 Task: Create a due date automation trigger when advanced on, on the monday of the week a card is due add fields without custom field "Resume" cleared at 11:00 AM.
Action: Mouse moved to (1022, 80)
Screenshot: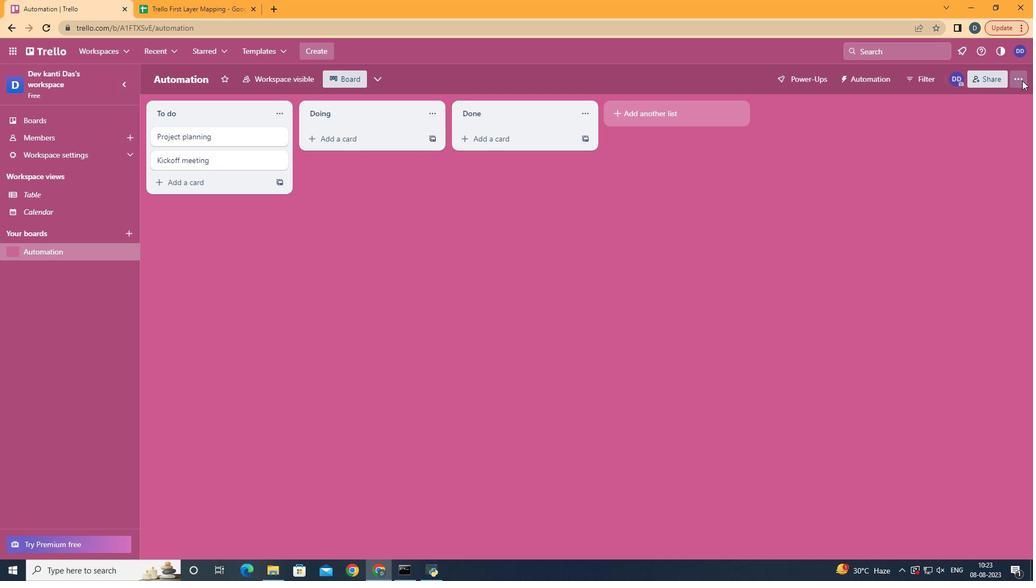 
Action: Mouse pressed left at (1022, 80)
Screenshot: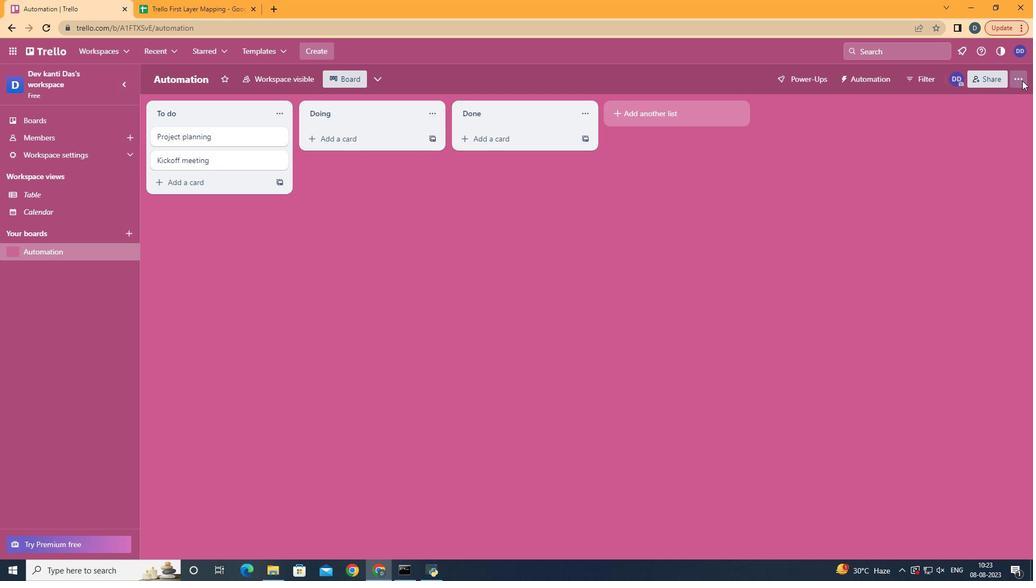 
Action: Mouse moved to (938, 222)
Screenshot: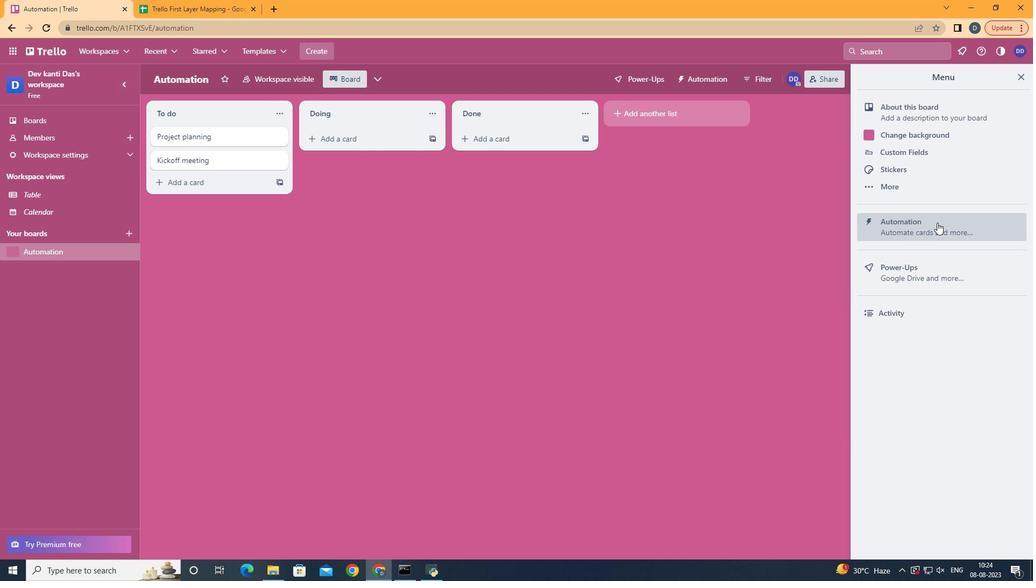 
Action: Mouse pressed left at (938, 222)
Screenshot: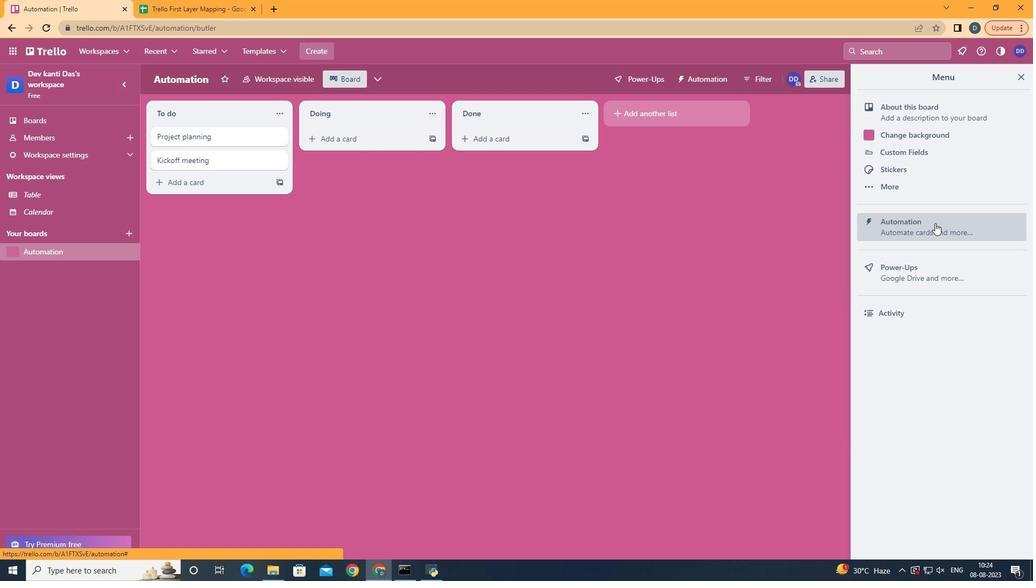 
Action: Mouse moved to (209, 212)
Screenshot: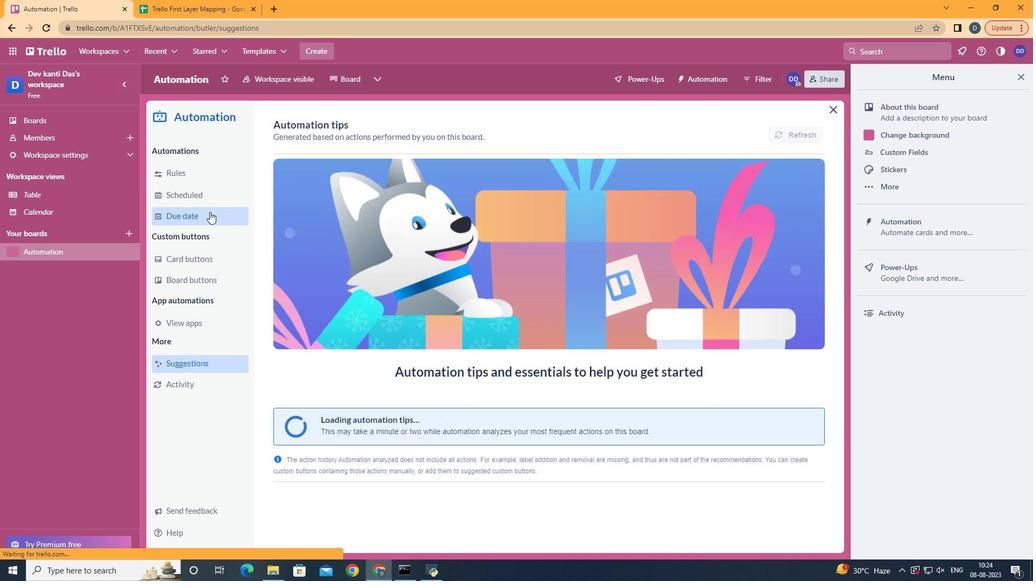 
Action: Mouse pressed left at (209, 212)
Screenshot: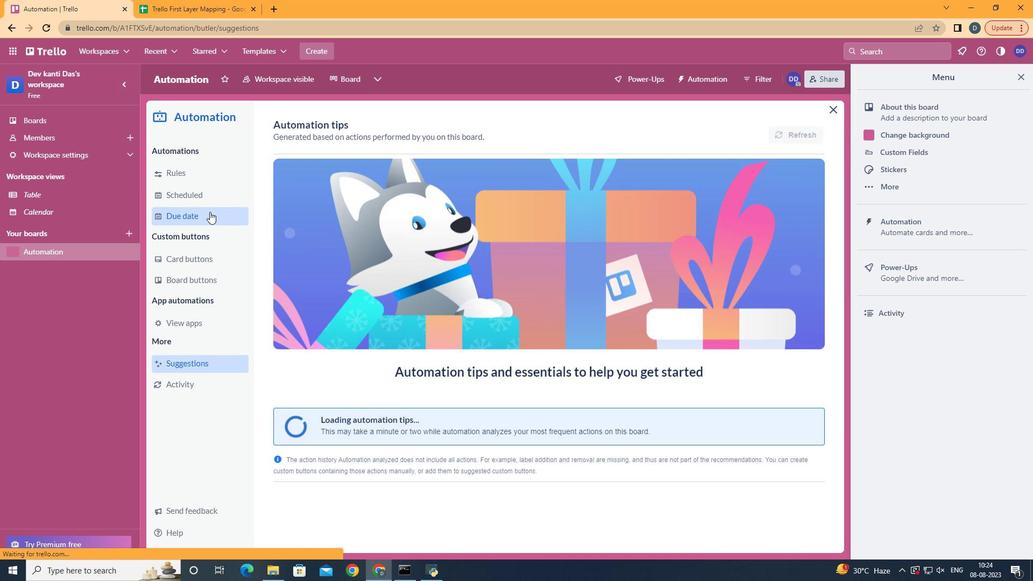 
Action: Mouse moved to (759, 132)
Screenshot: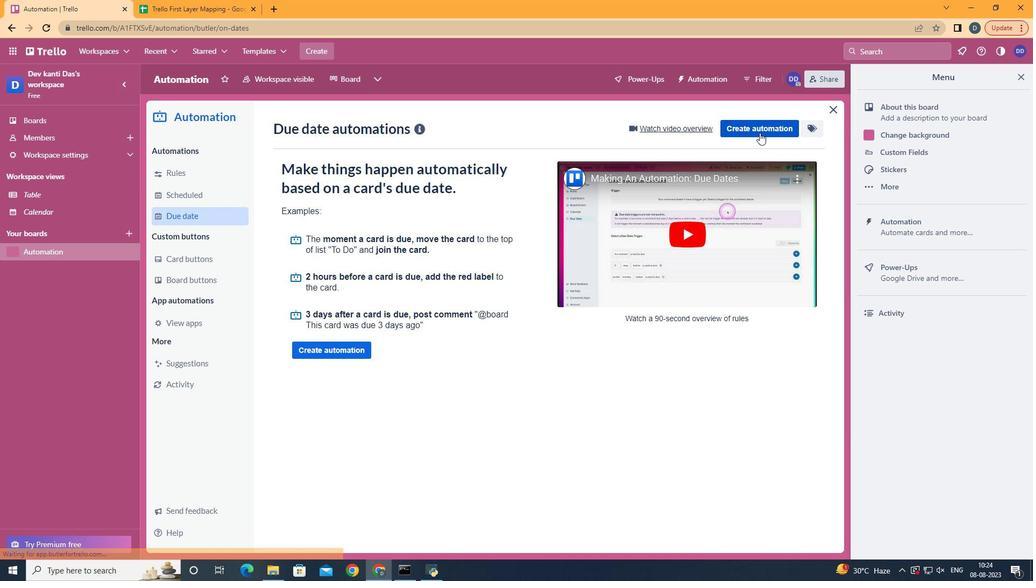 
Action: Mouse pressed left at (759, 132)
Screenshot: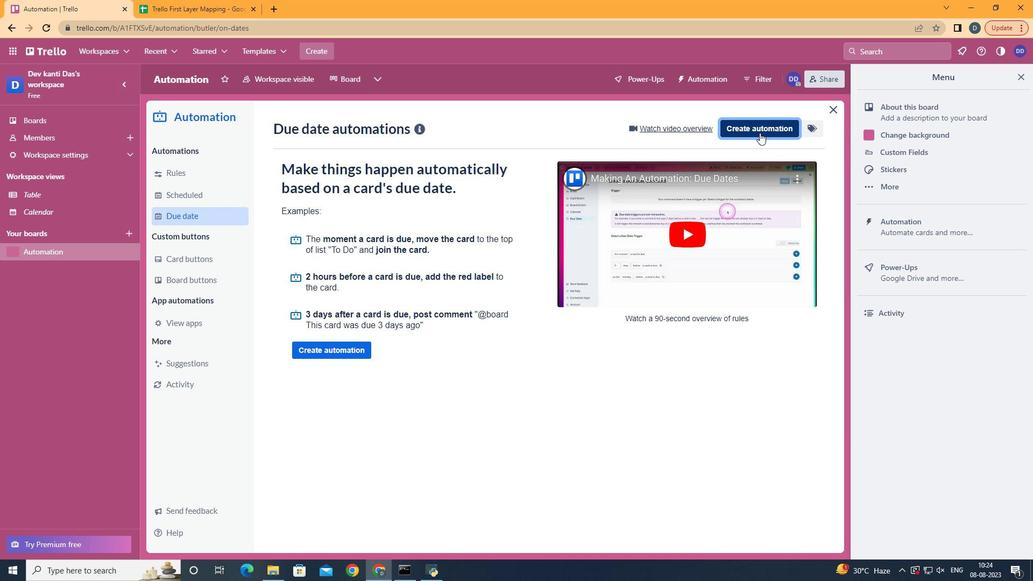 
Action: Mouse moved to (544, 233)
Screenshot: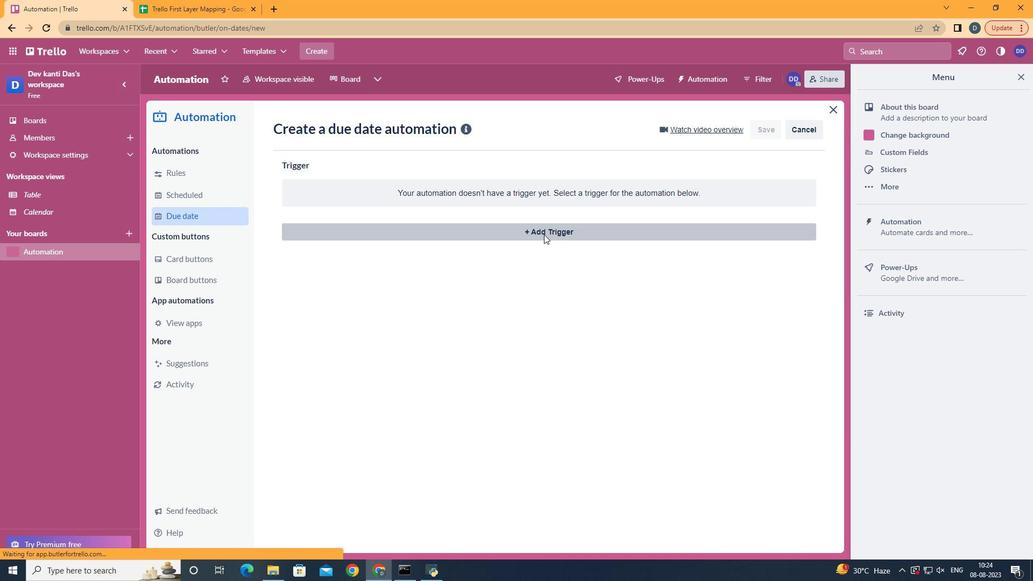 
Action: Mouse pressed left at (544, 233)
Screenshot: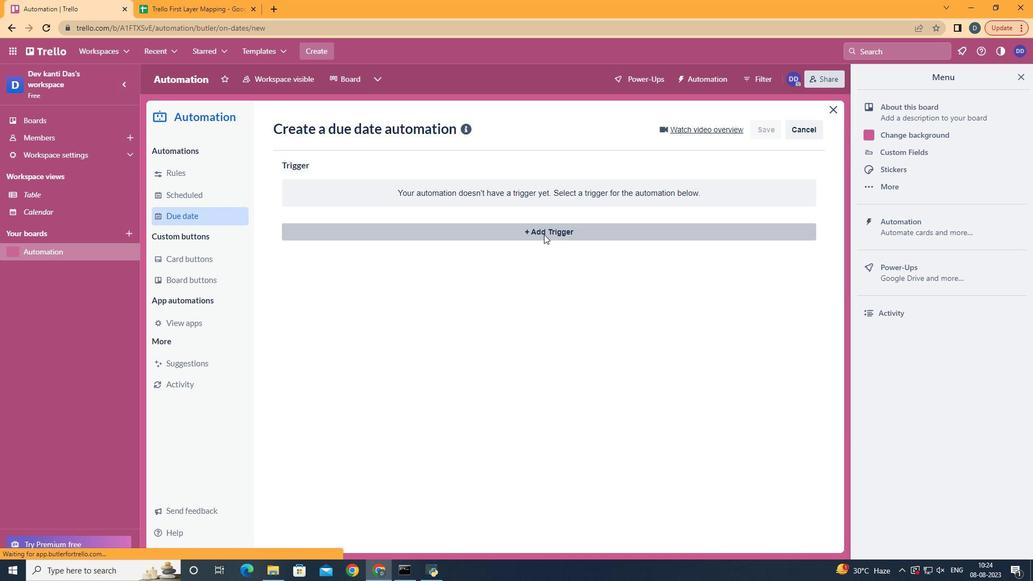 
Action: Mouse moved to (360, 275)
Screenshot: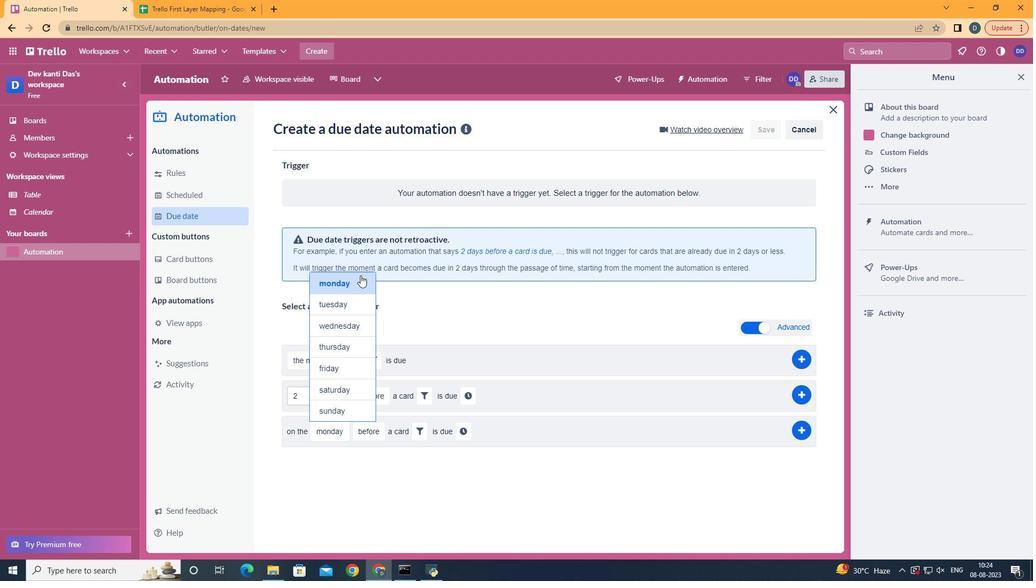 
Action: Mouse pressed left at (360, 275)
Screenshot: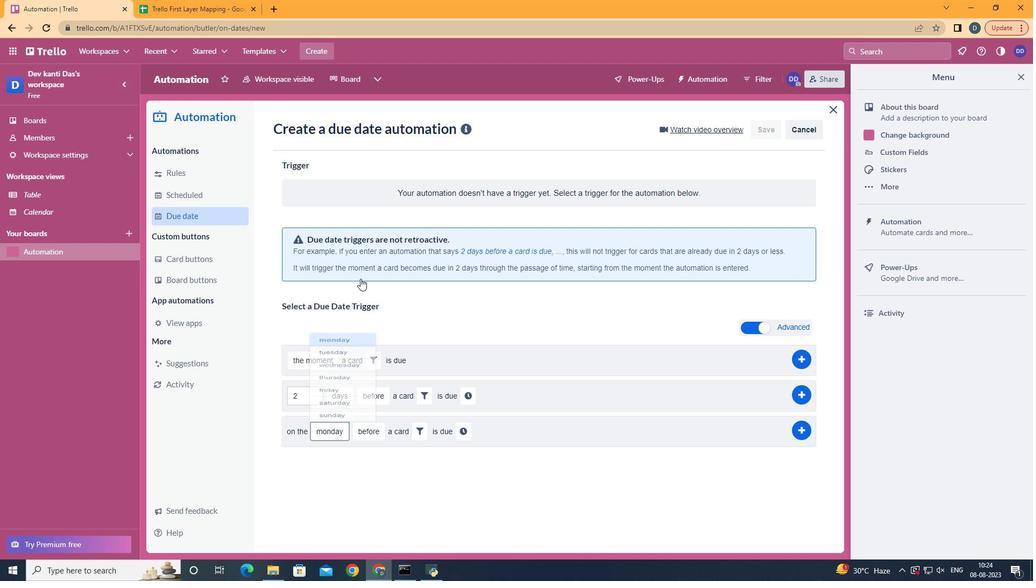 
Action: Mouse moved to (368, 498)
Screenshot: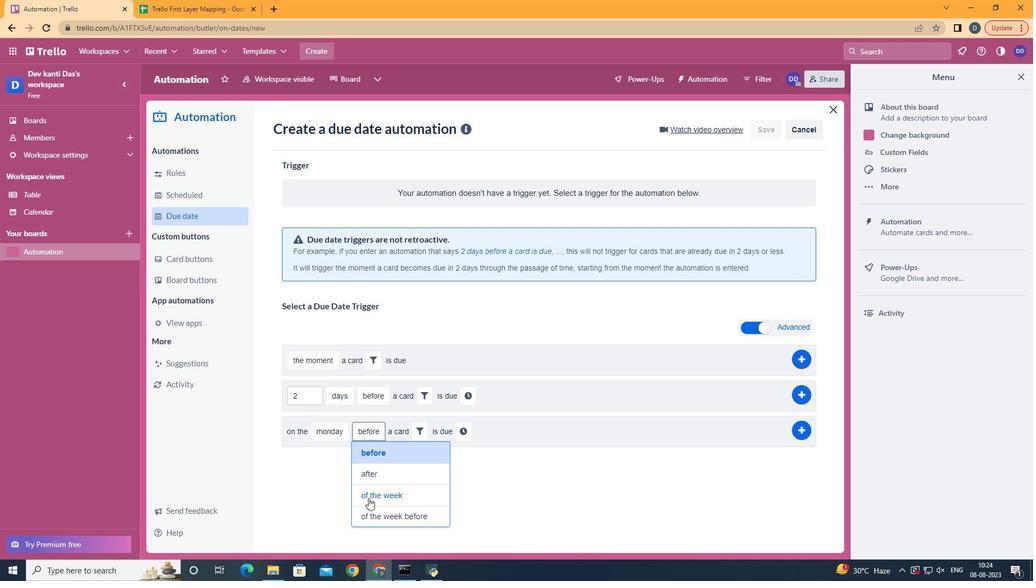 
Action: Mouse pressed left at (368, 498)
Screenshot: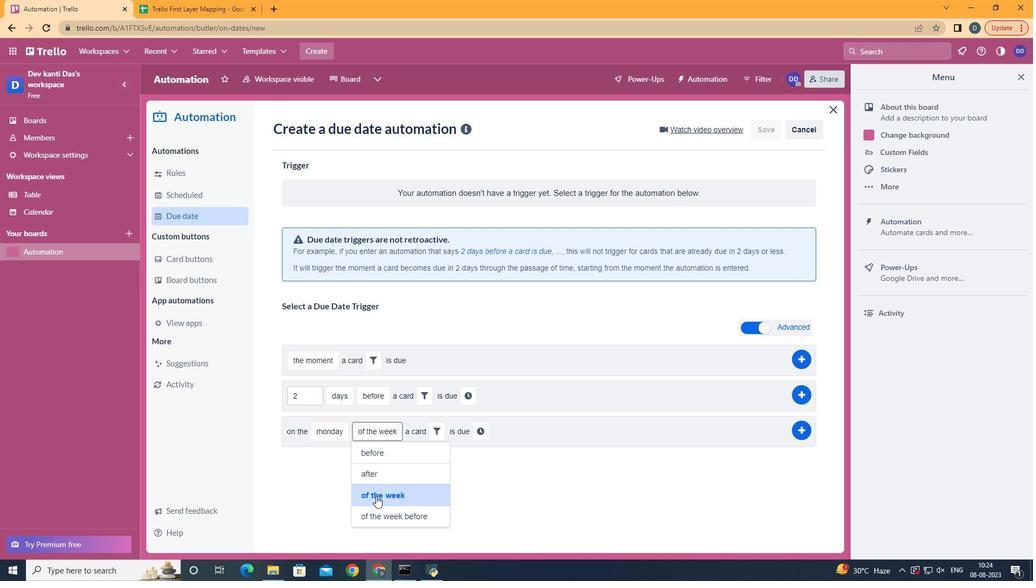 
Action: Mouse moved to (436, 434)
Screenshot: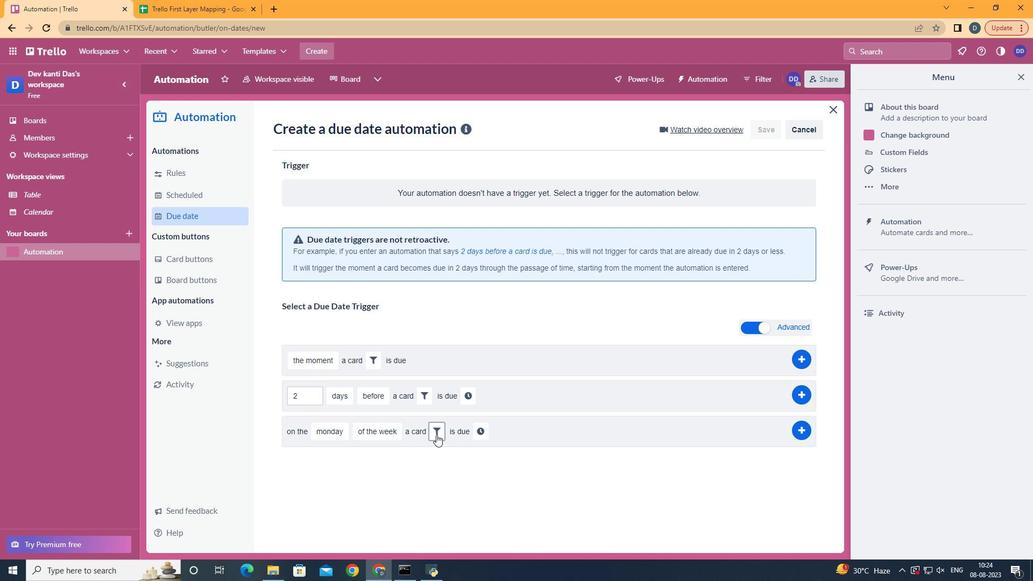 
Action: Mouse pressed left at (436, 434)
Screenshot: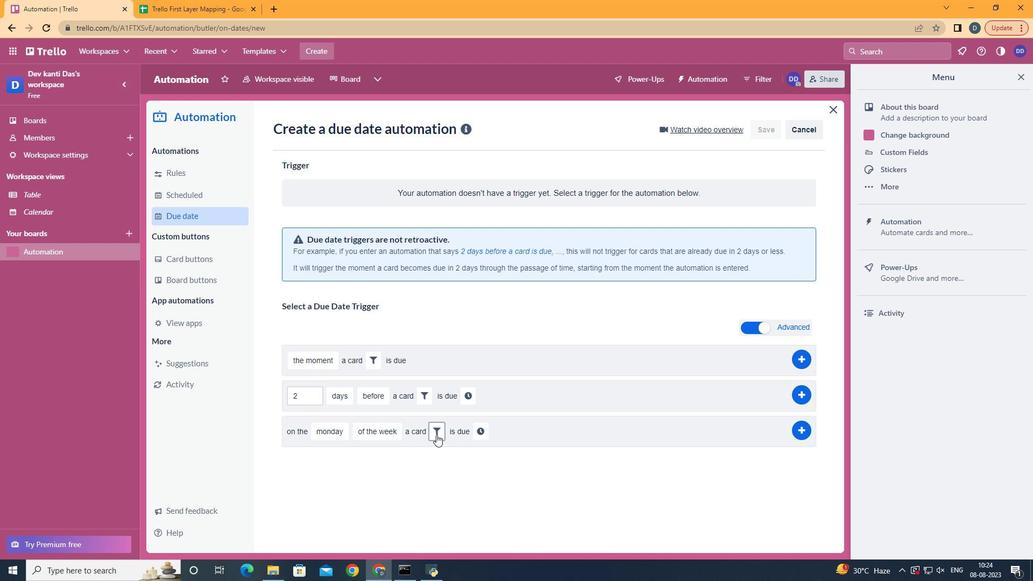 
Action: Mouse moved to (608, 465)
Screenshot: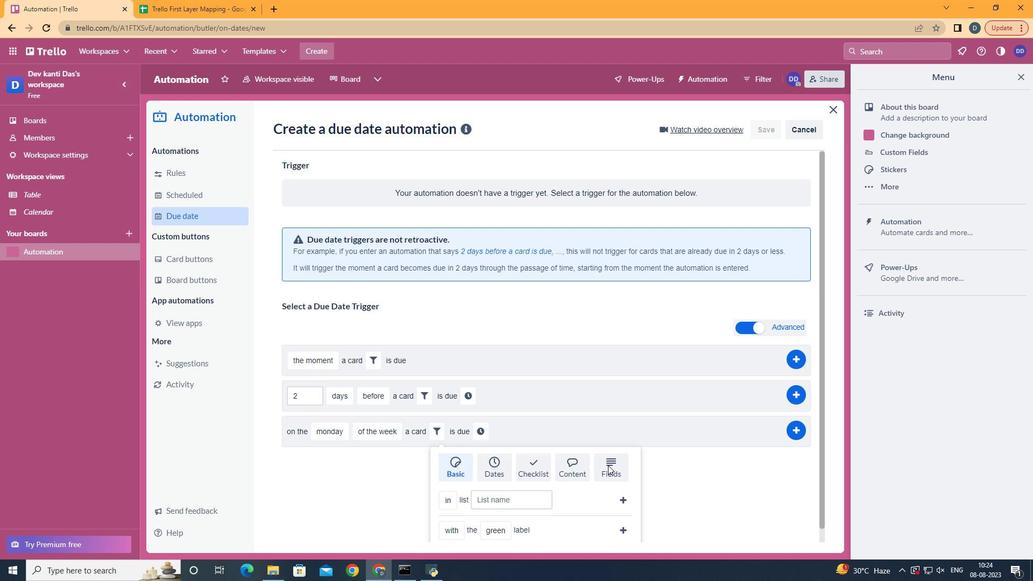 
Action: Mouse pressed left at (608, 465)
Screenshot: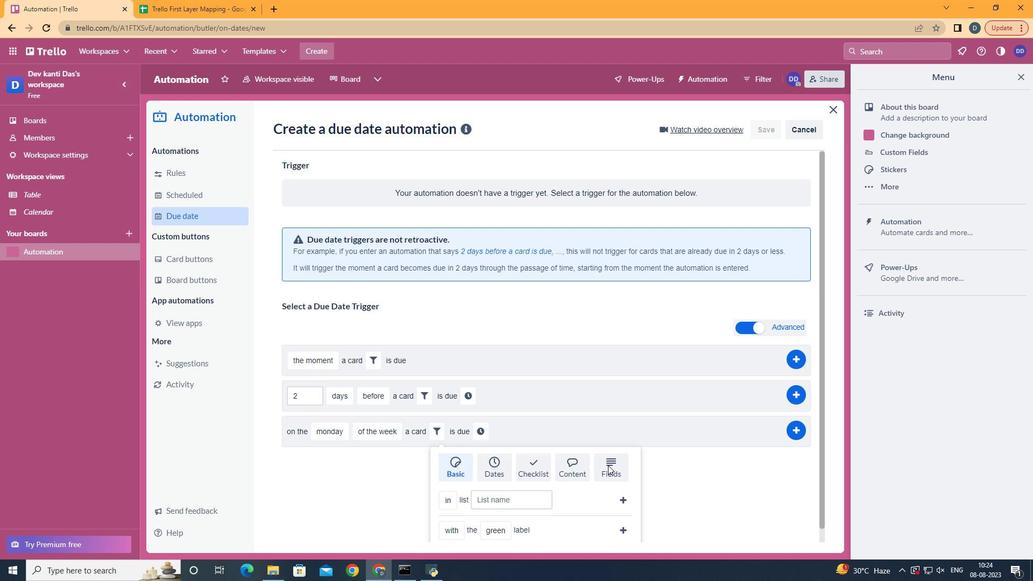 
Action: Mouse scrolled (608, 465) with delta (0, 0)
Screenshot: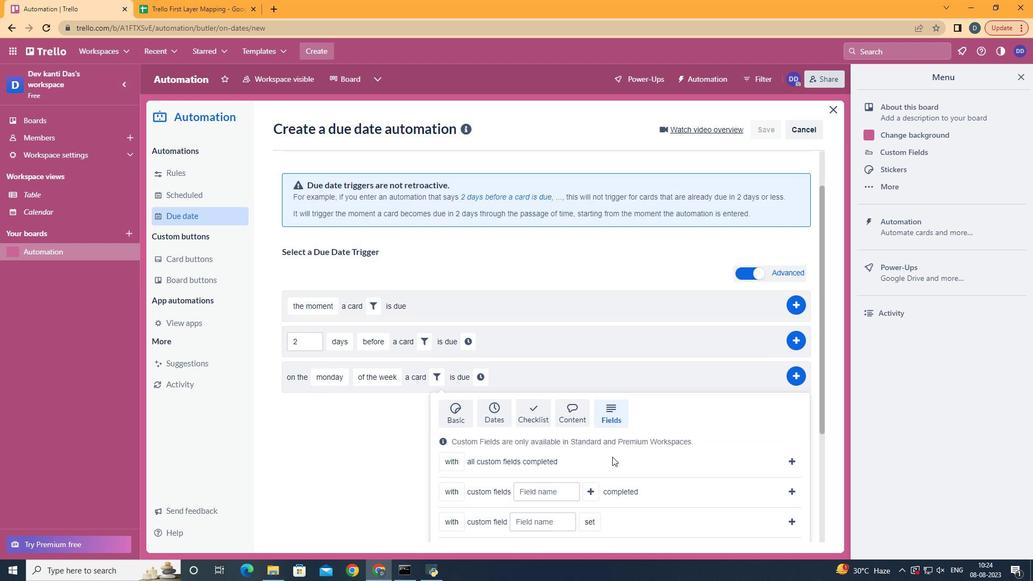 
Action: Mouse scrolled (608, 465) with delta (0, 0)
Screenshot: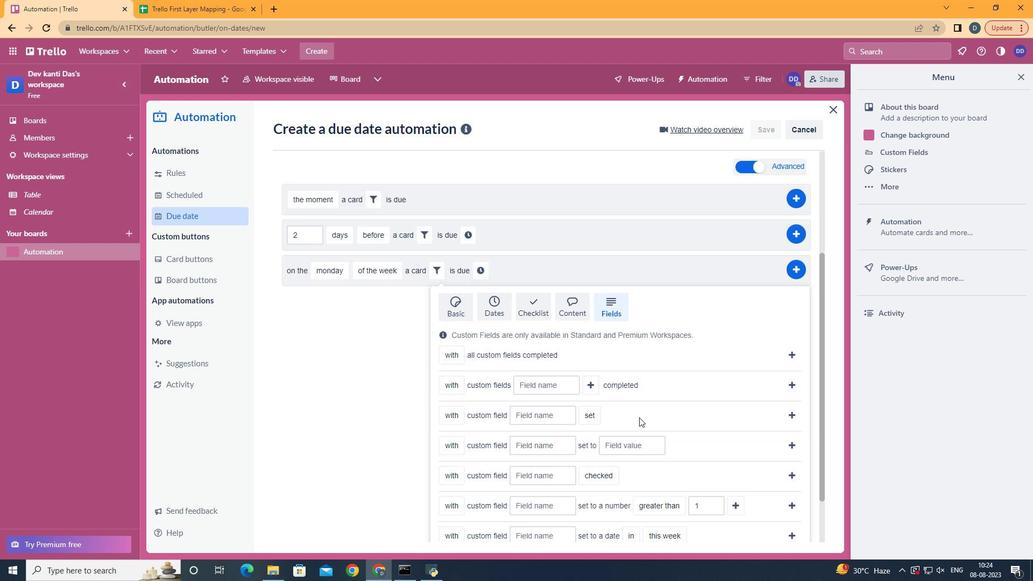 
Action: Mouse scrolled (608, 465) with delta (0, 0)
Screenshot: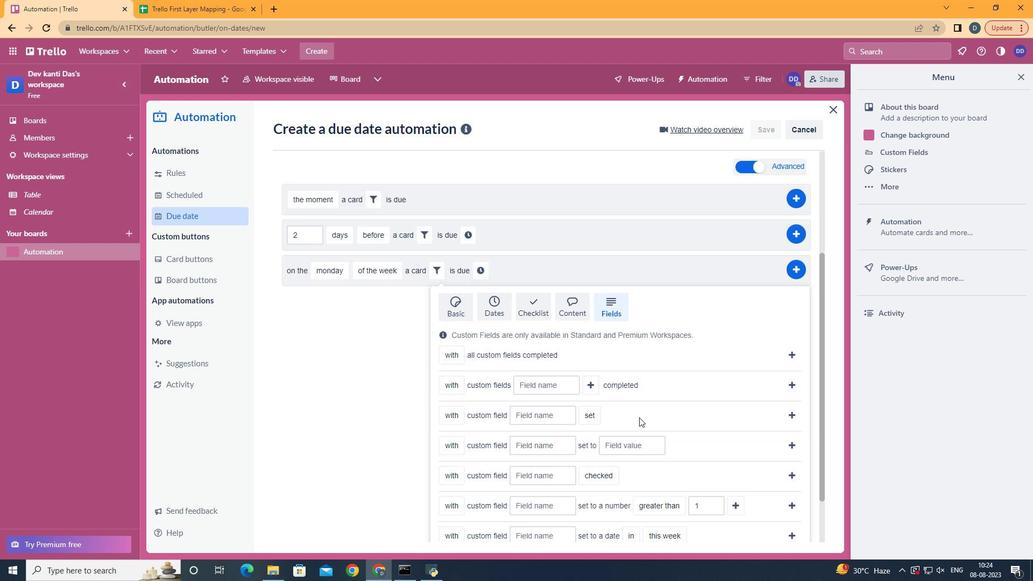 
Action: Mouse scrolled (608, 465) with delta (0, 0)
Screenshot: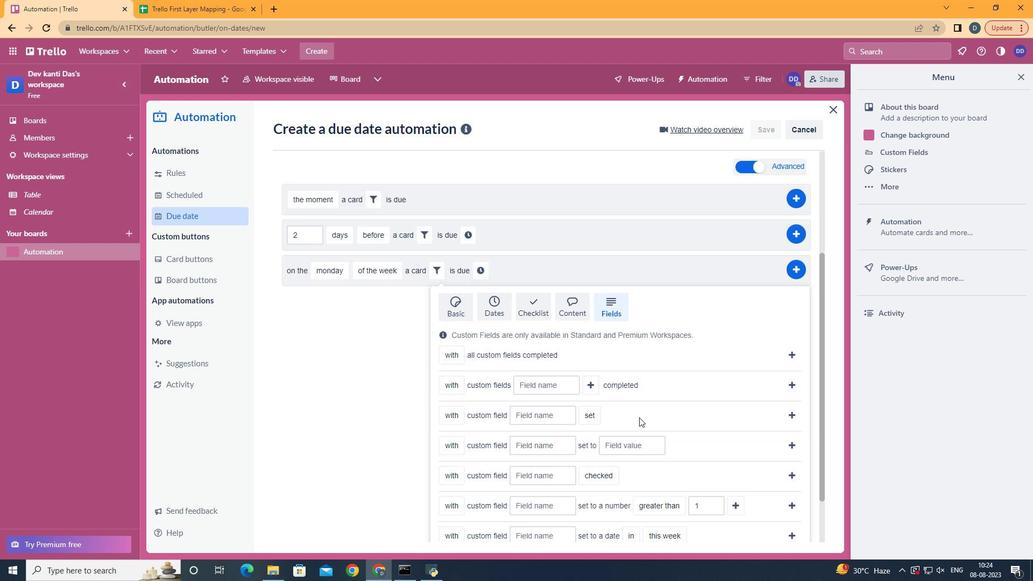 
Action: Mouse scrolled (608, 465) with delta (0, 0)
Screenshot: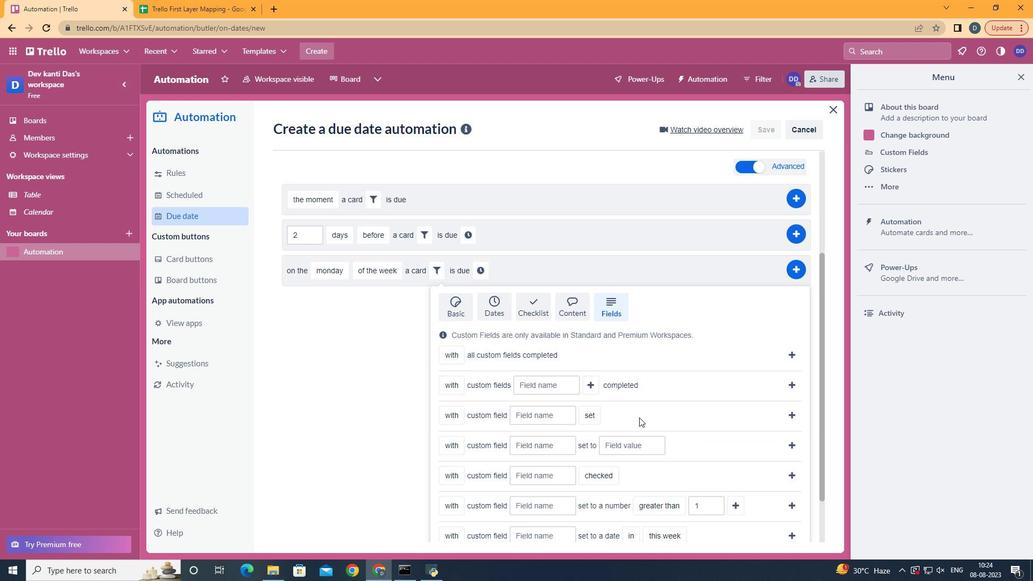 
Action: Mouse moved to (463, 389)
Screenshot: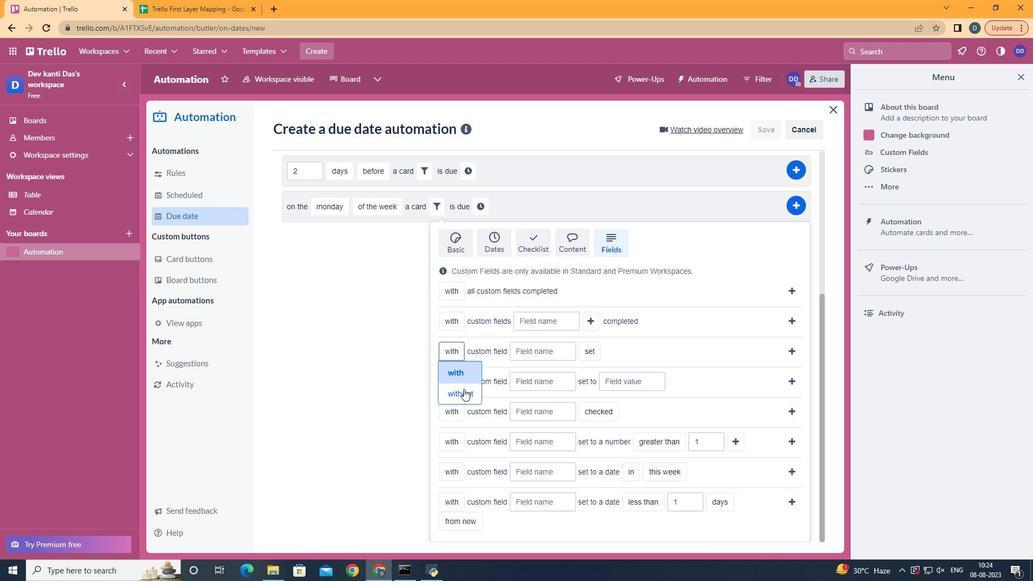 
Action: Mouse pressed left at (463, 389)
Screenshot: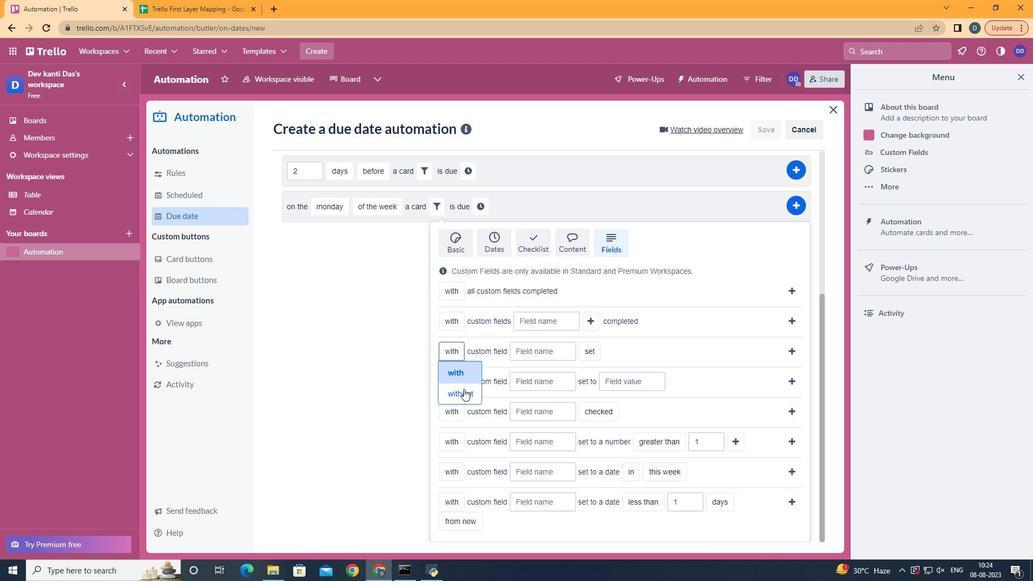 
Action: Mouse moved to (547, 350)
Screenshot: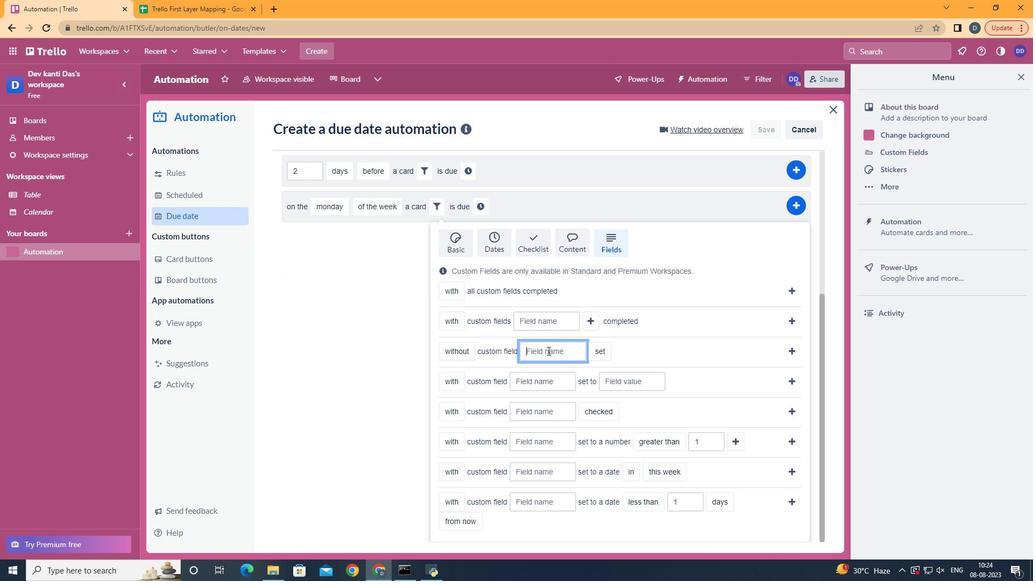 
Action: Mouse pressed left at (547, 350)
Screenshot: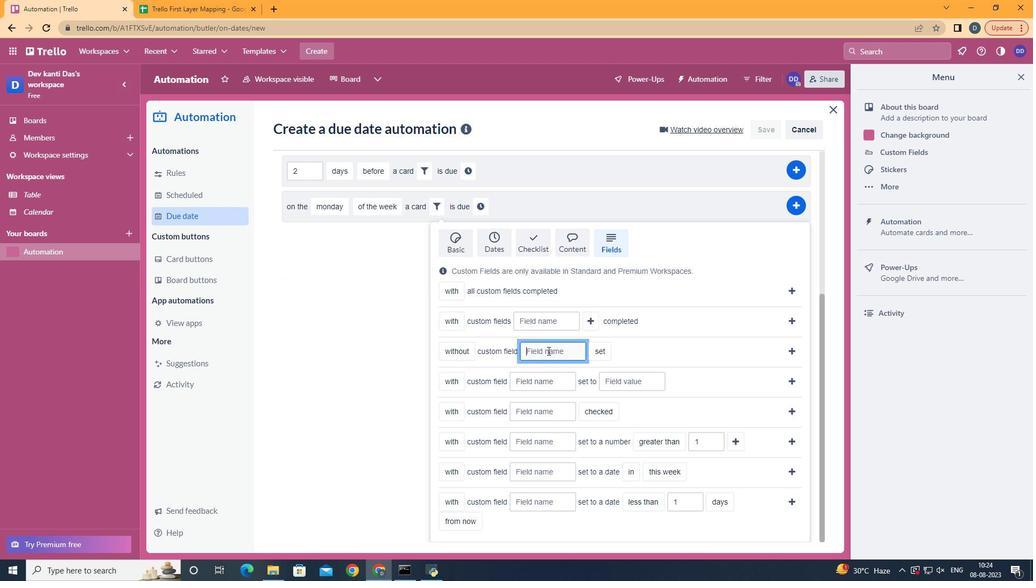 
Action: Key pressed <Key.shift>Resume
Screenshot: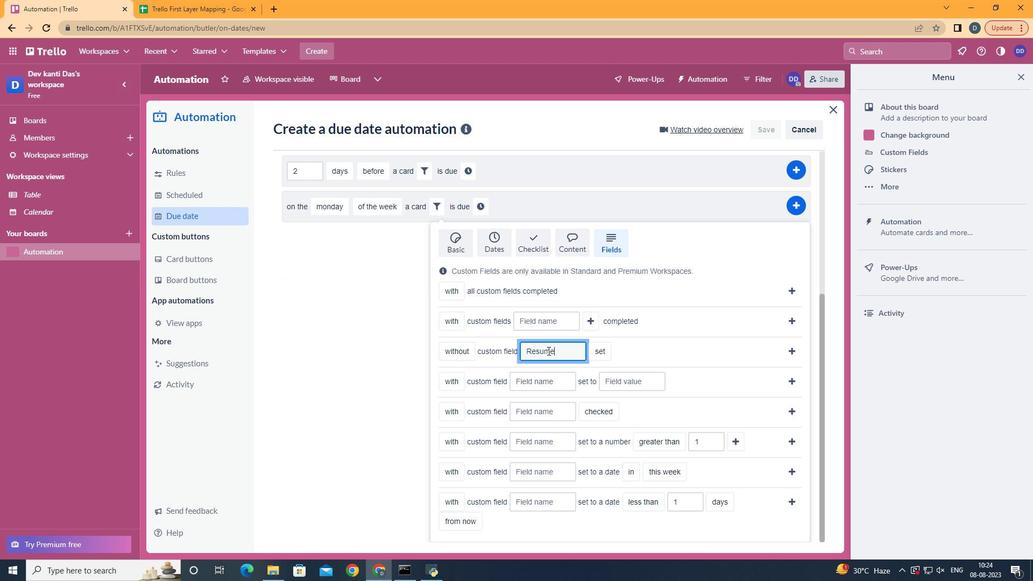 
Action: Mouse moved to (603, 389)
Screenshot: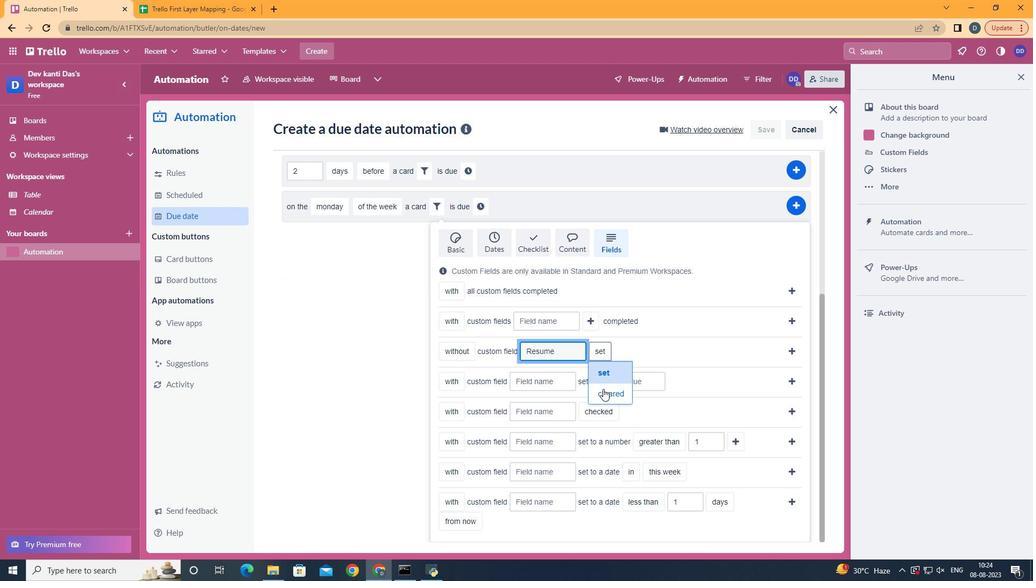 
Action: Mouse pressed left at (603, 389)
Screenshot: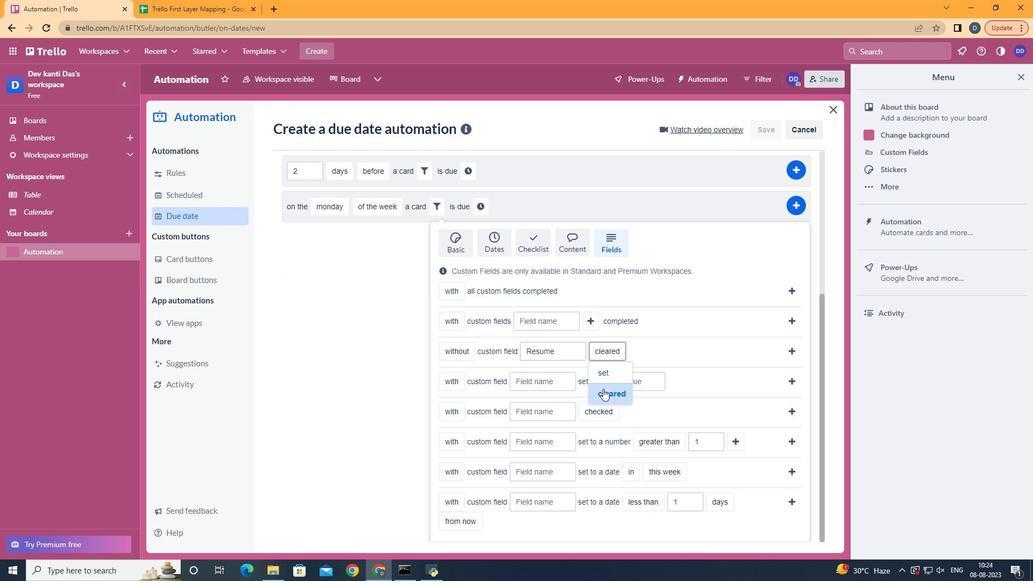 
Action: Mouse moved to (791, 351)
Screenshot: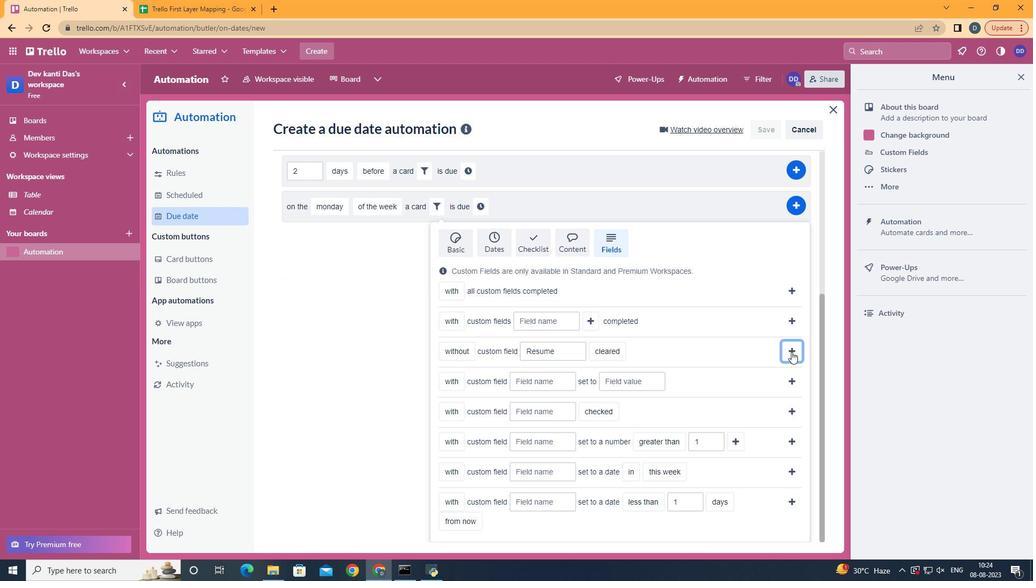 
Action: Mouse pressed left at (791, 351)
Screenshot: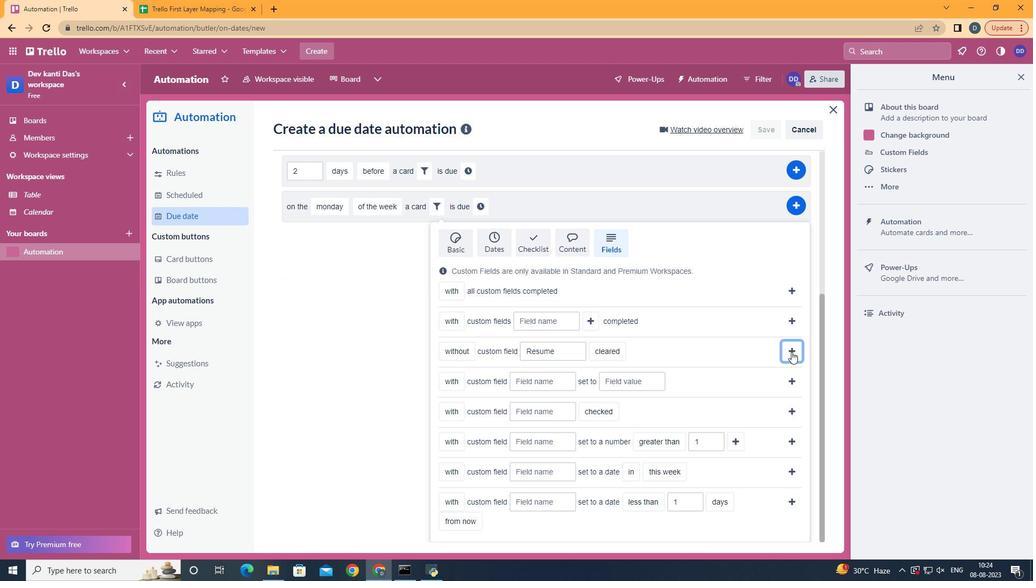 
Action: Mouse moved to (627, 444)
Screenshot: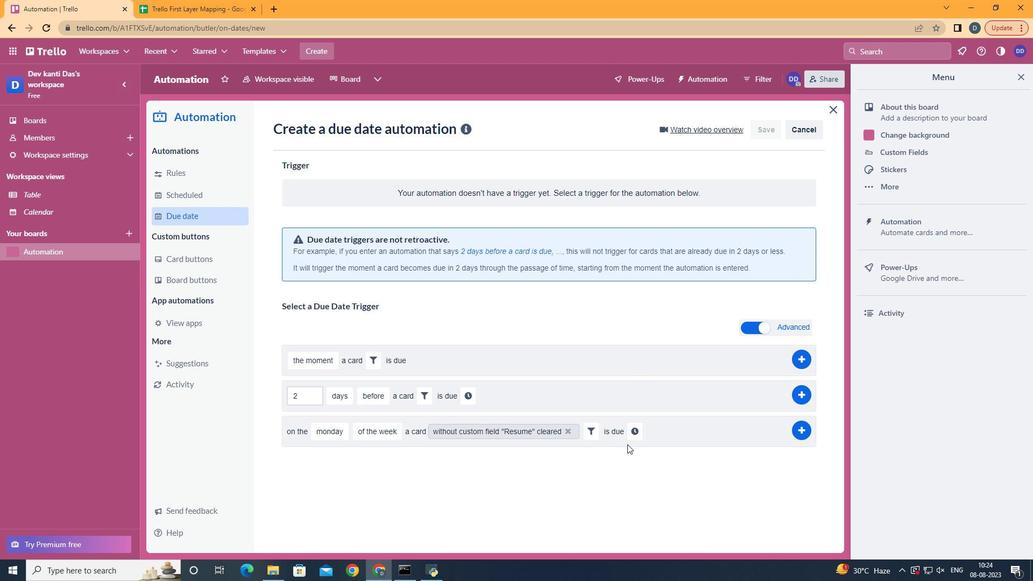
Action: Mouse pressed left at (627, 444)
Screenshot: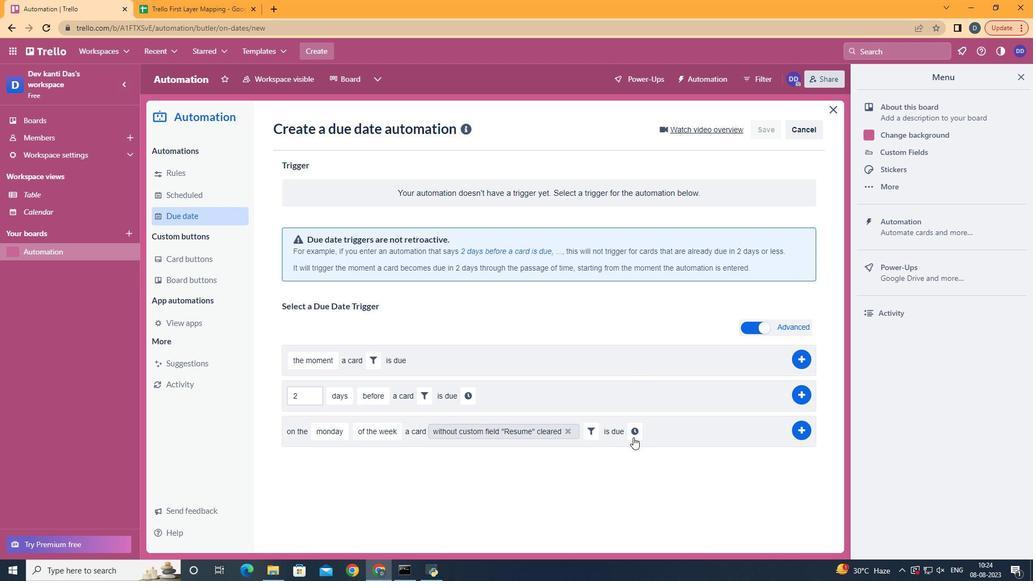 
Action: Mouse moved to (633, 434)
Screenshot: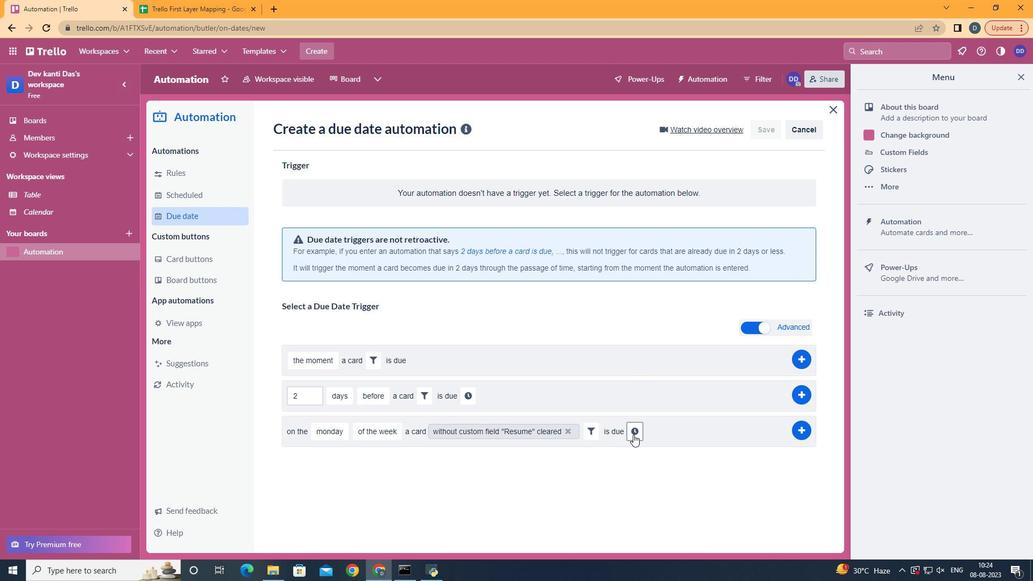 
Action: Mouse pressed left at (633, 434)
Screenshot: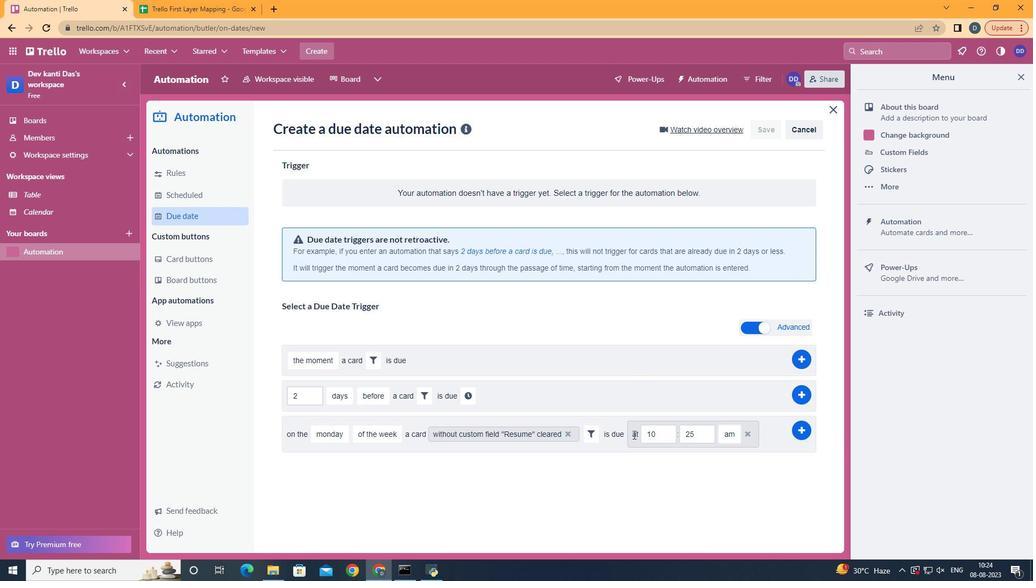 
Action: Mouse moved to (660, 435)
Screenshot: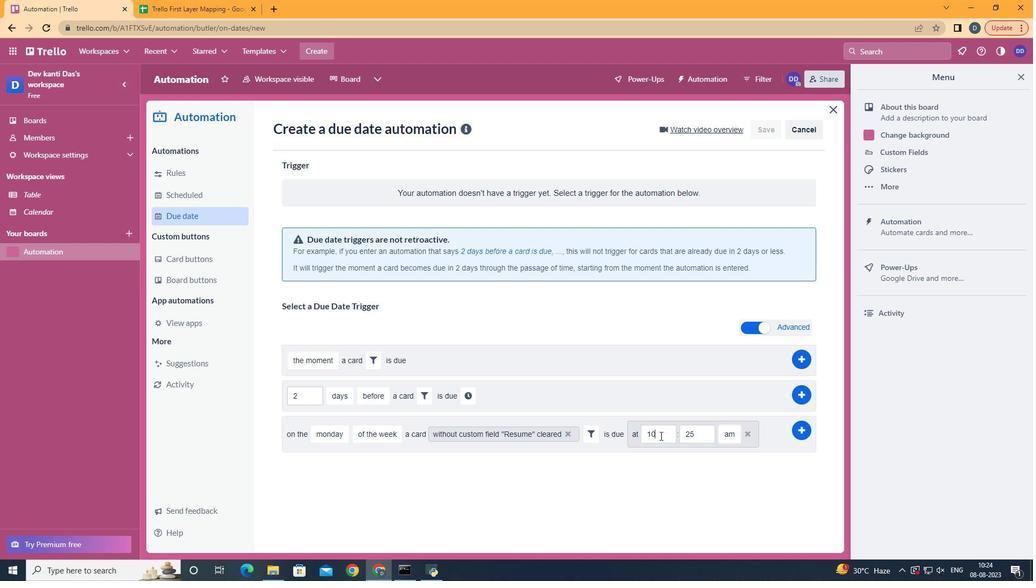 
Action: Mouse pressed left at (660, 435)
Screenshot: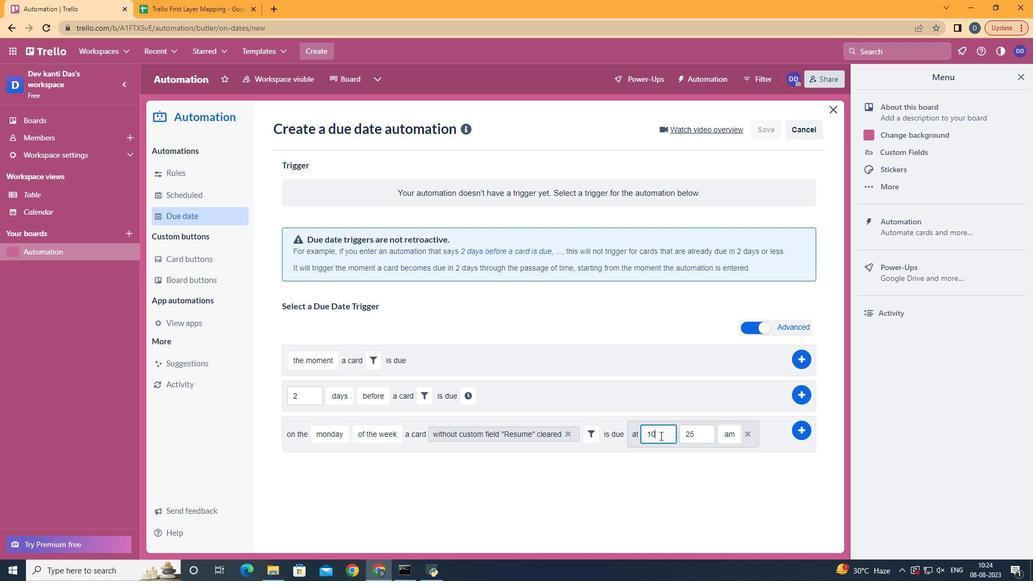
Action: Mouse moved to (660, 435)
Screenshot: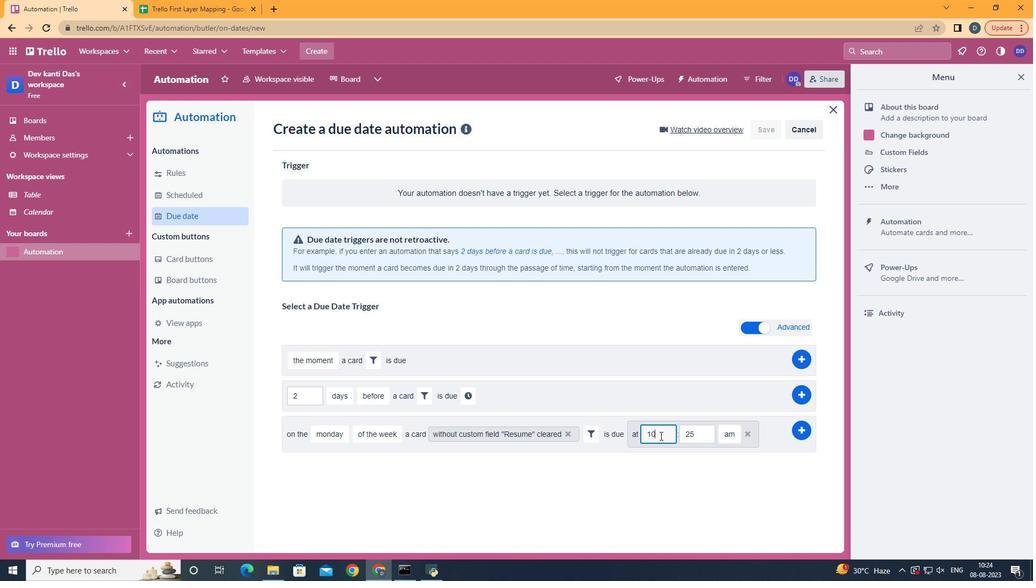 
Action: Key pressed <Key.backspace>1
Screenshot: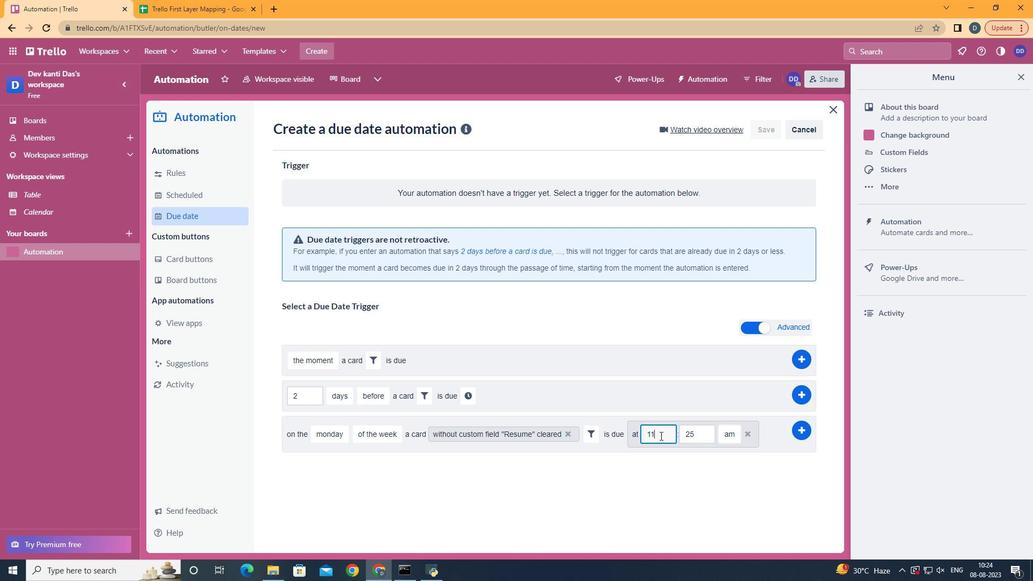 
Action: Mouse moved to (705, 438)
Screenshot: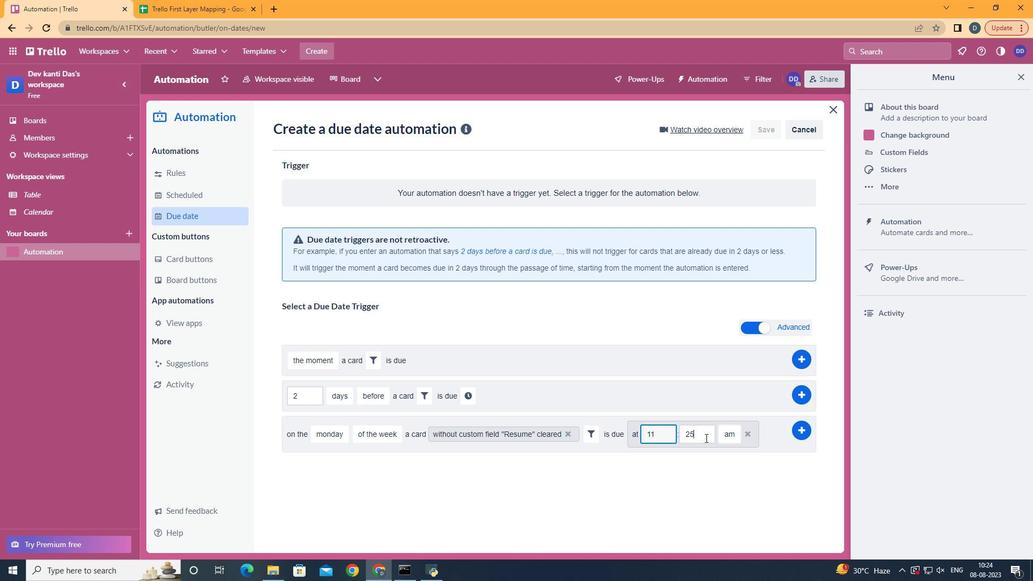 
Action: Mouse pressed left at (705, 438)
Screenshot: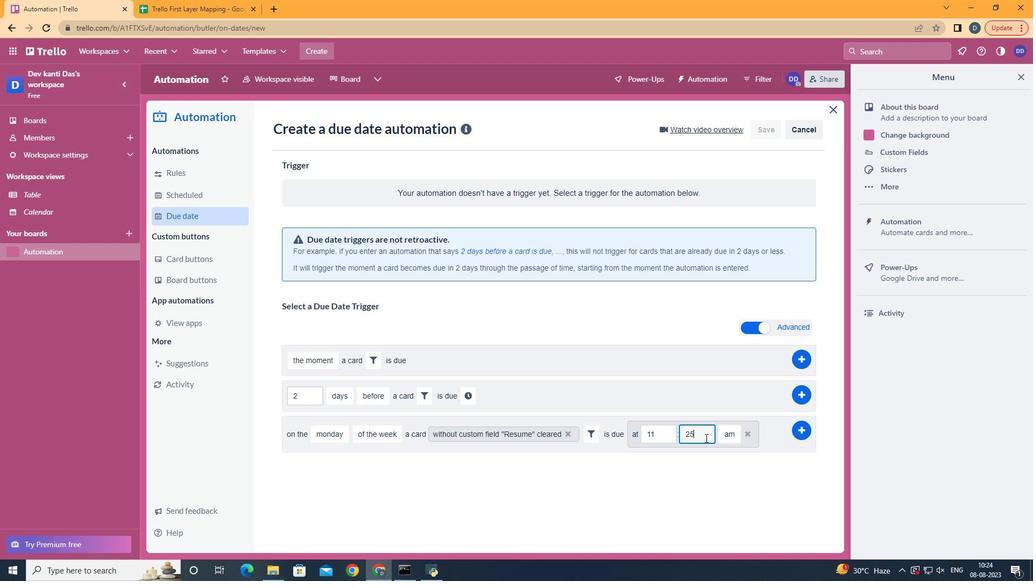 
Action: Key pressed <Key.backspace><Key.backspace>00
Screenshot: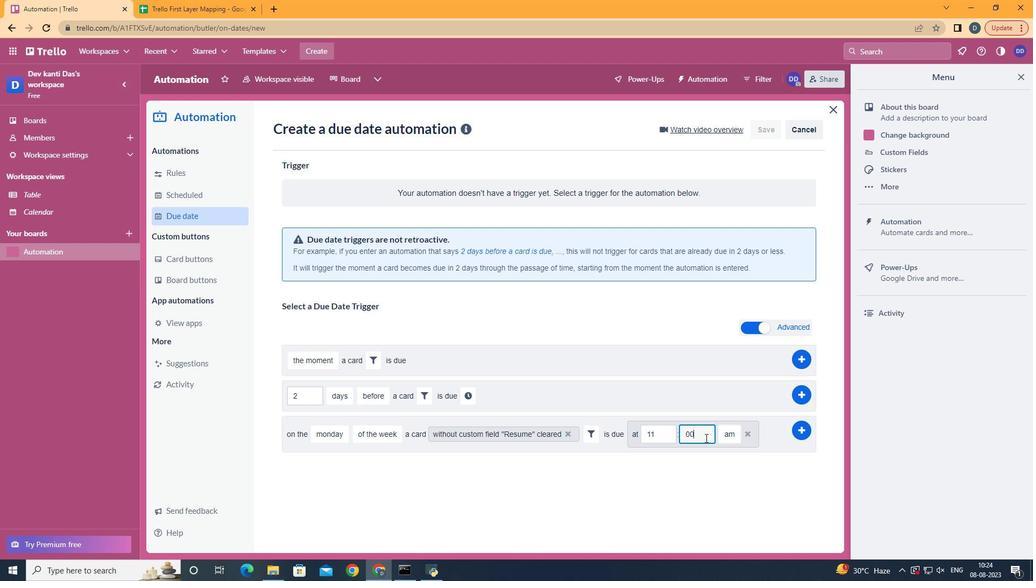 
Action: Mouse moved to (798, 428)
Screenshot: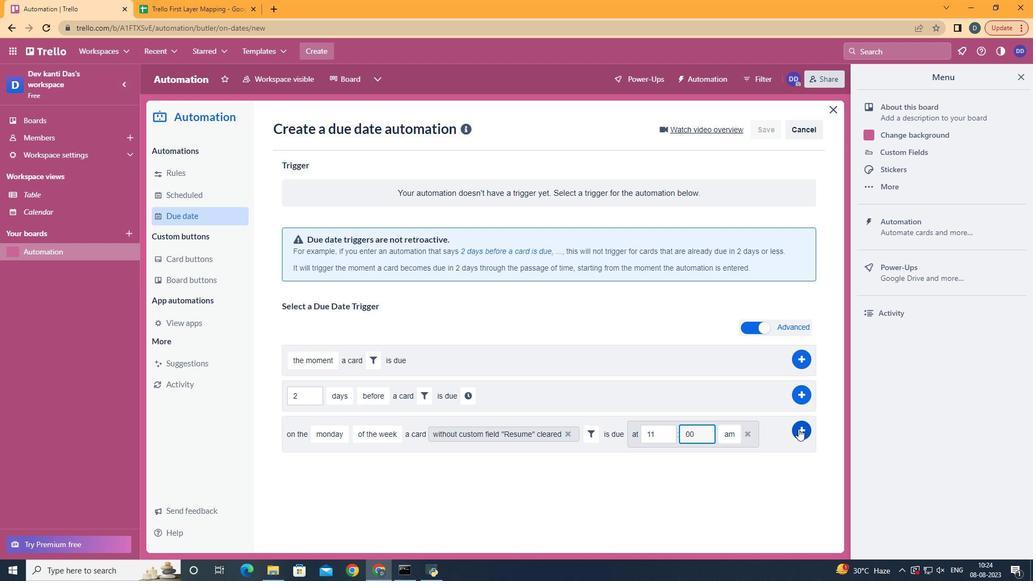 
Action: Mouse pressed left at (798, 428)
Screenshot: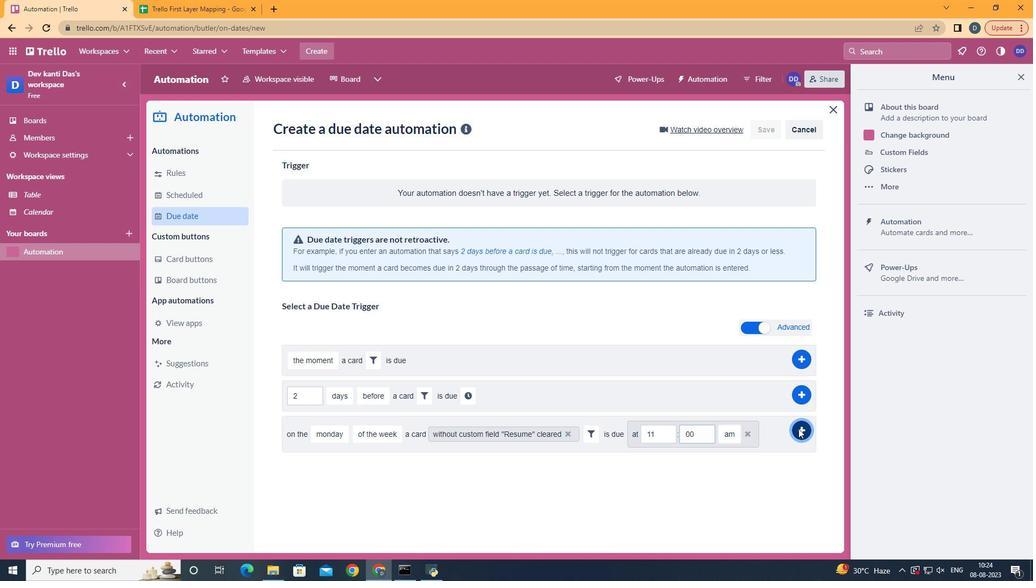 
Action: Mouse moved to (616, 200)
Screenshot: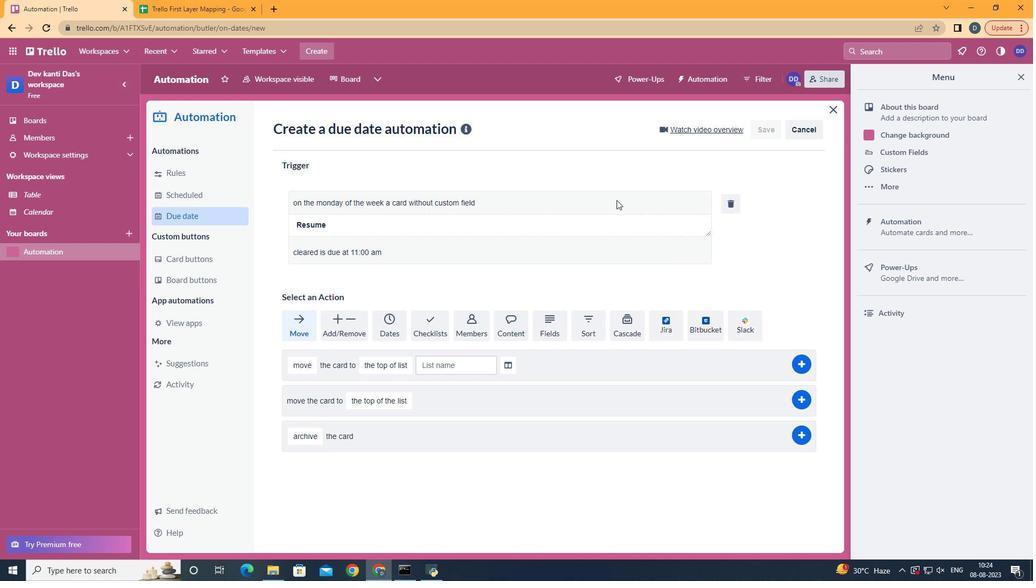 
